 Task: In page updates turn off email notifications.
Action: Mouse moved to (881, 90)
Screenshot: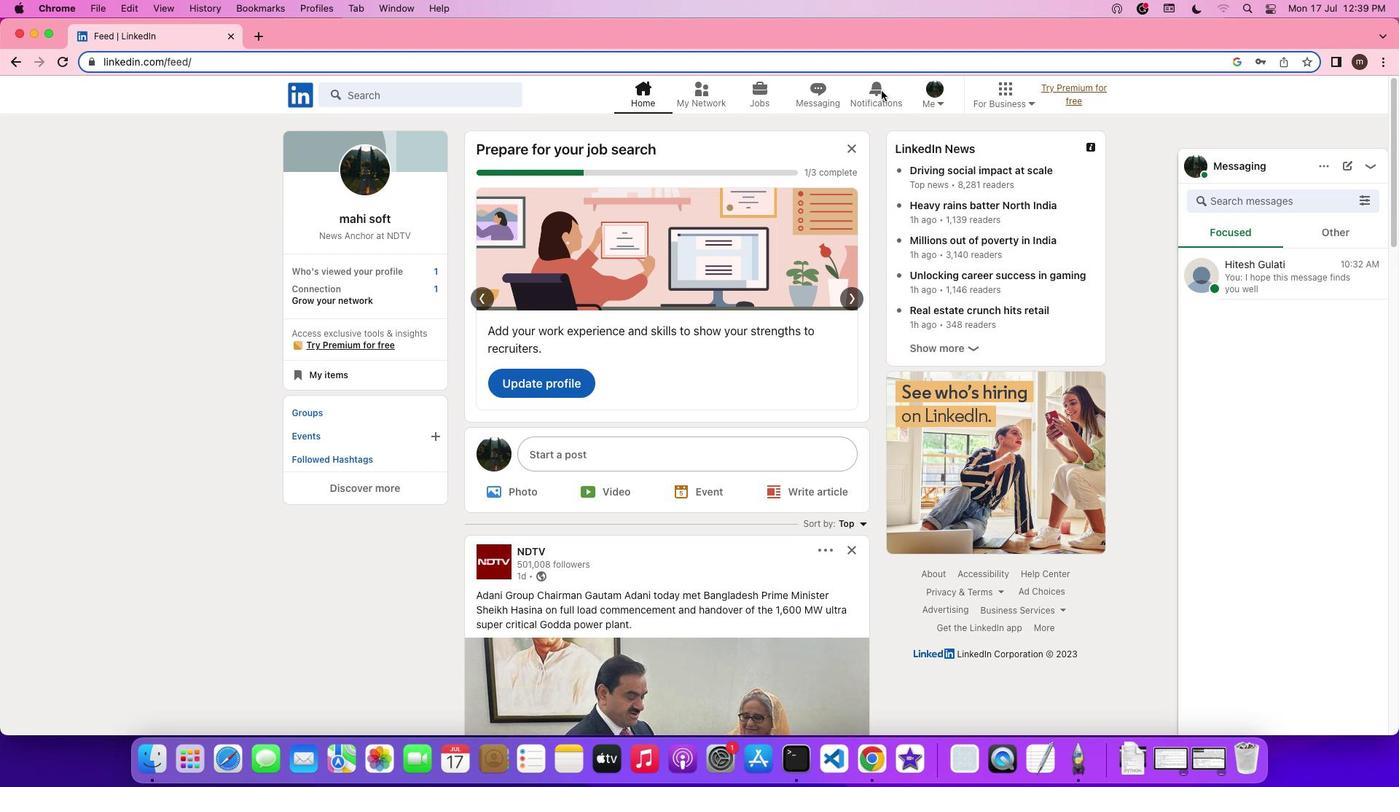 
Action: Mouse pressed left at (881, 90)
Screenshot: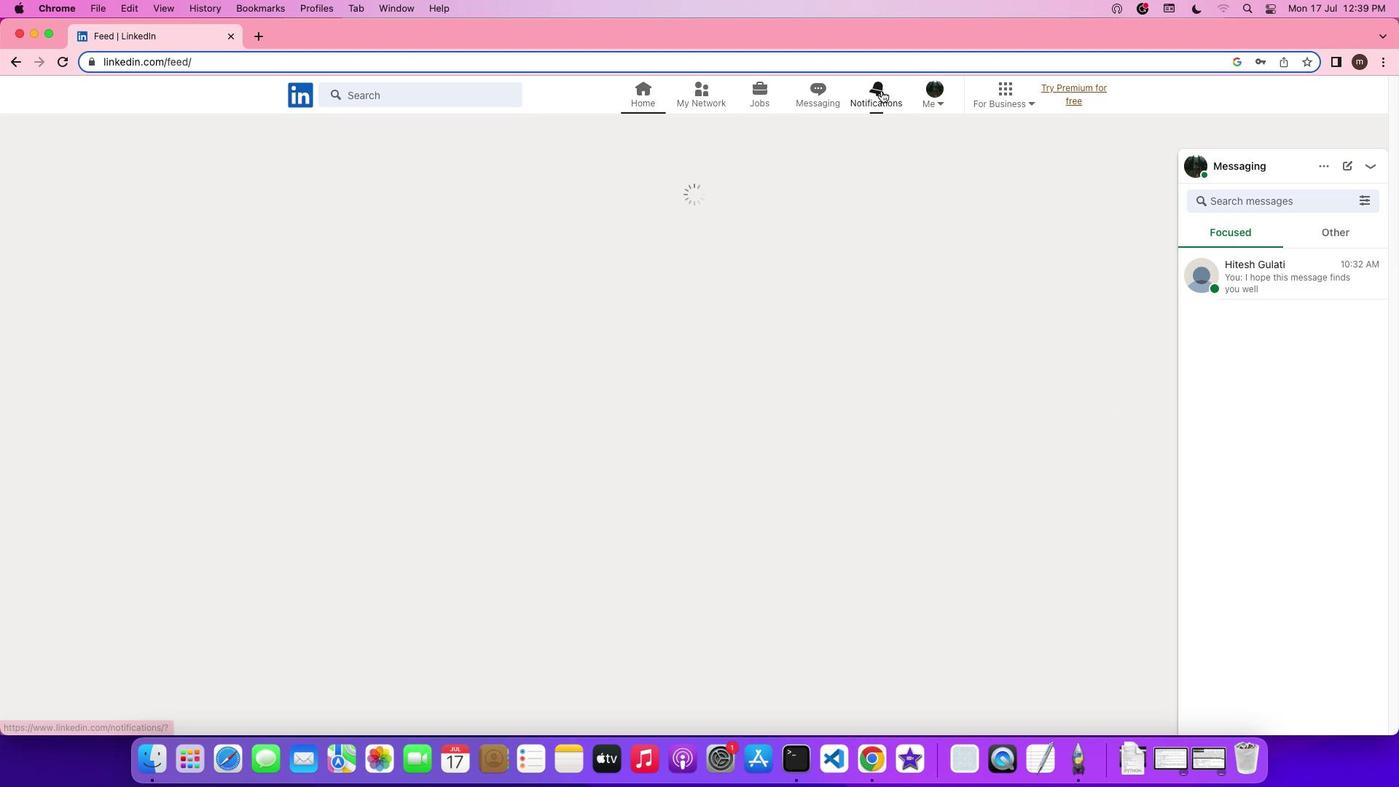
Action: Mouse pressed left at (881, 90)
Screenshot: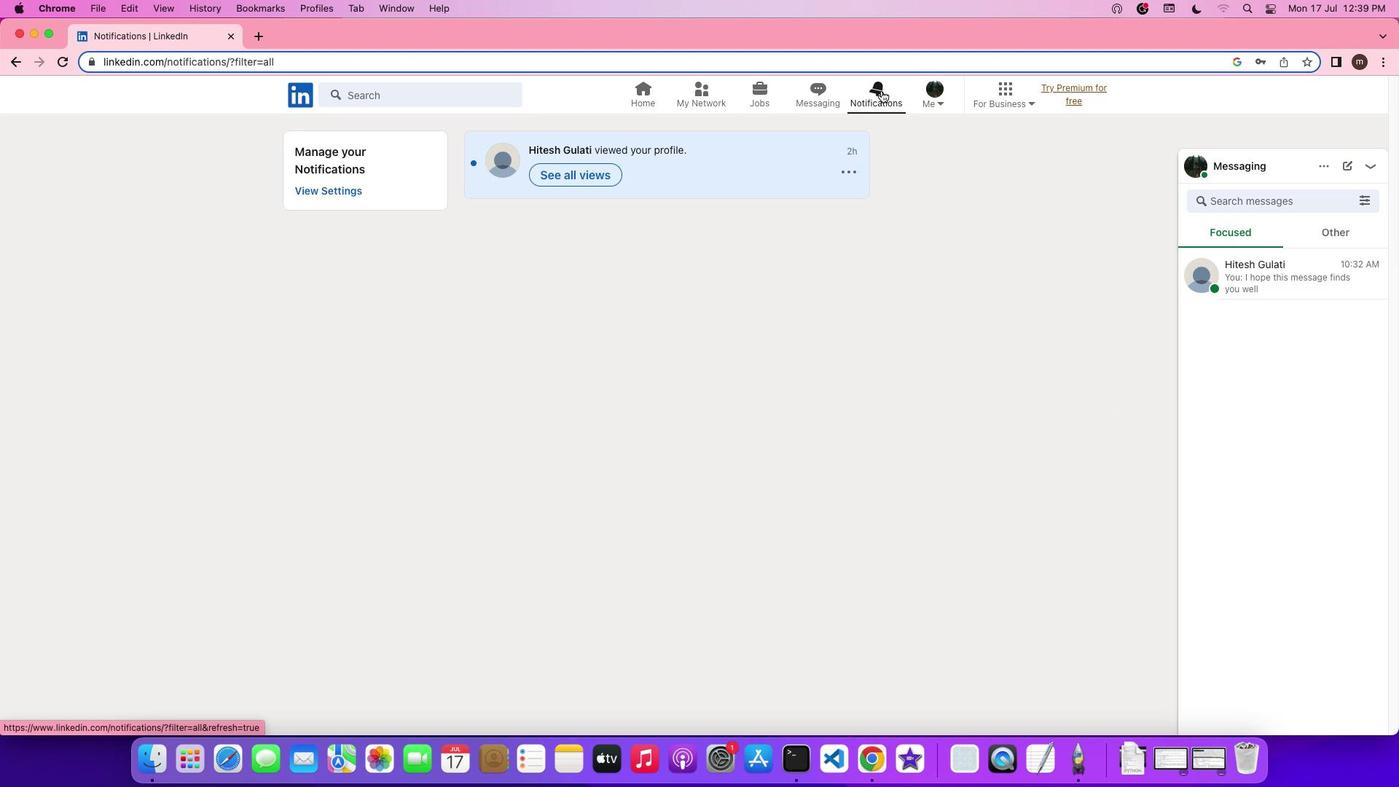 
Action: Mouse moved to (333, 191)
Screenshot: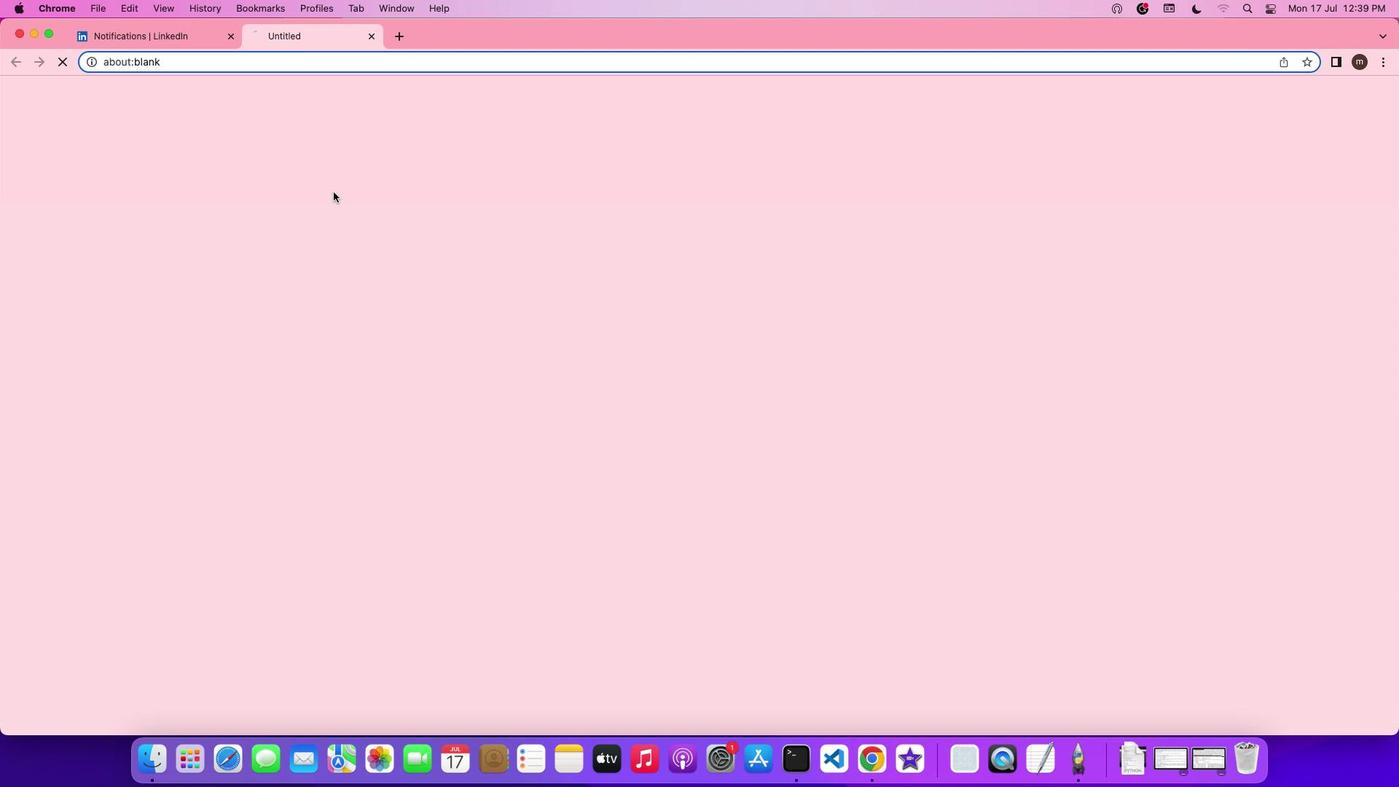 
Action: Mouse pressed left at (333, 191)
Screenshot: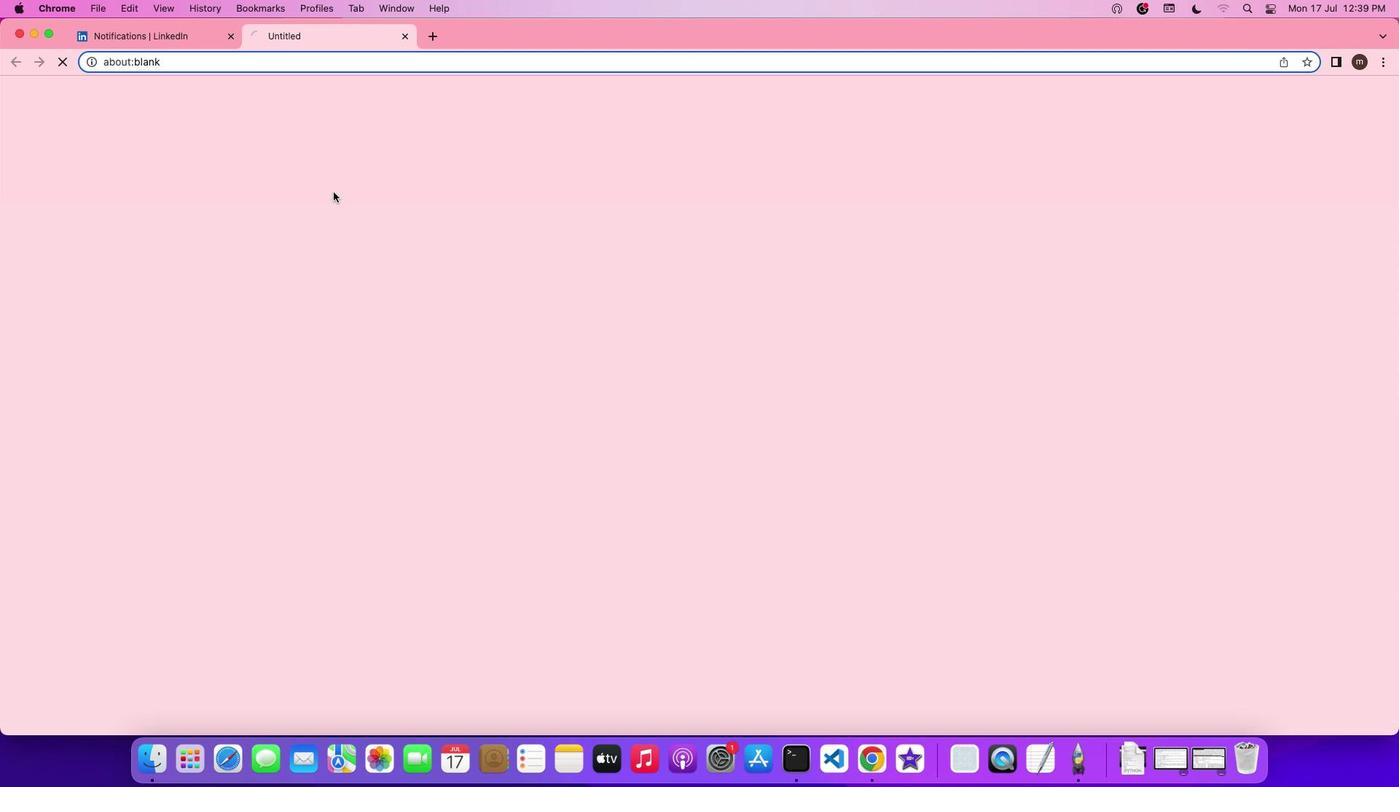 
Action: Mouse moved to (570, 475)
Screenshot: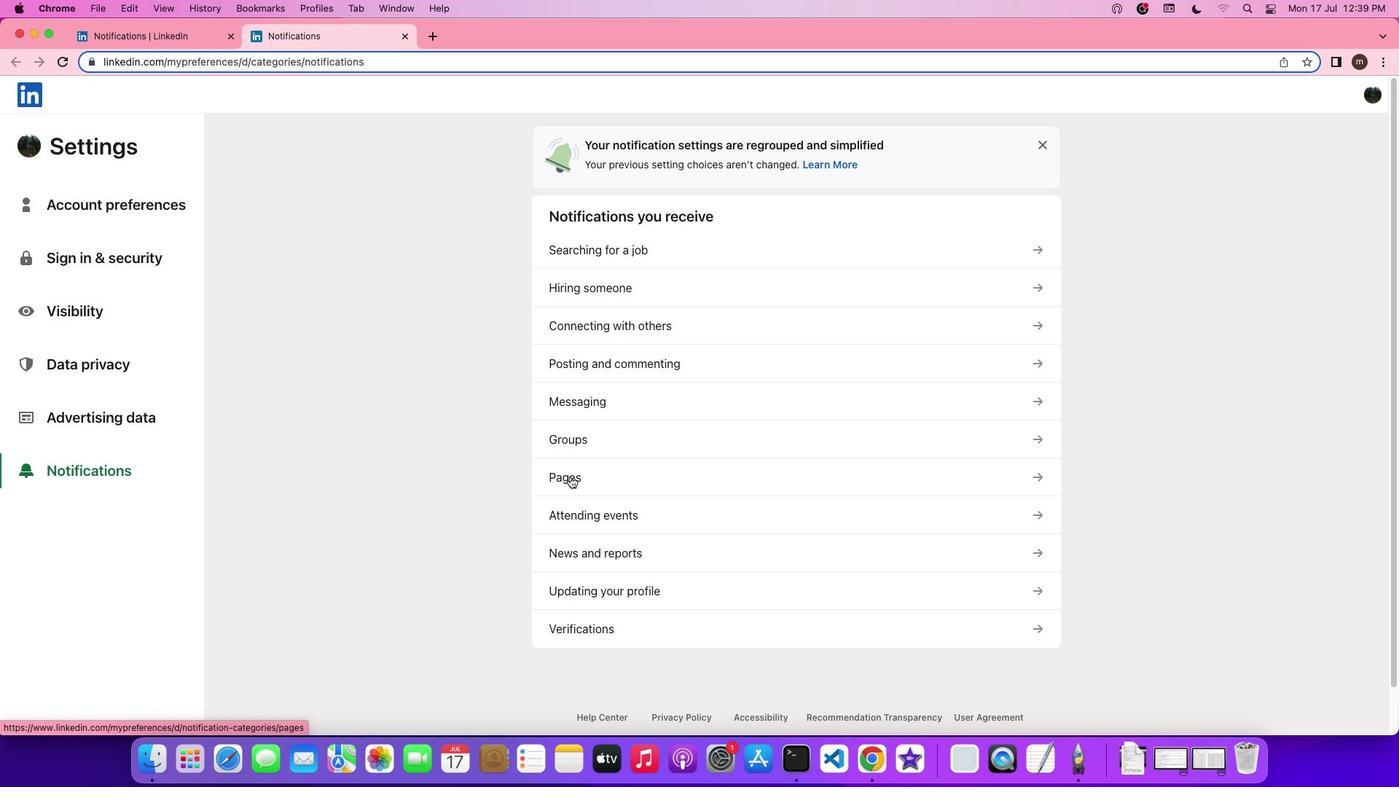 
Action: Mouse pressed left at (570, 475)
Screenshot: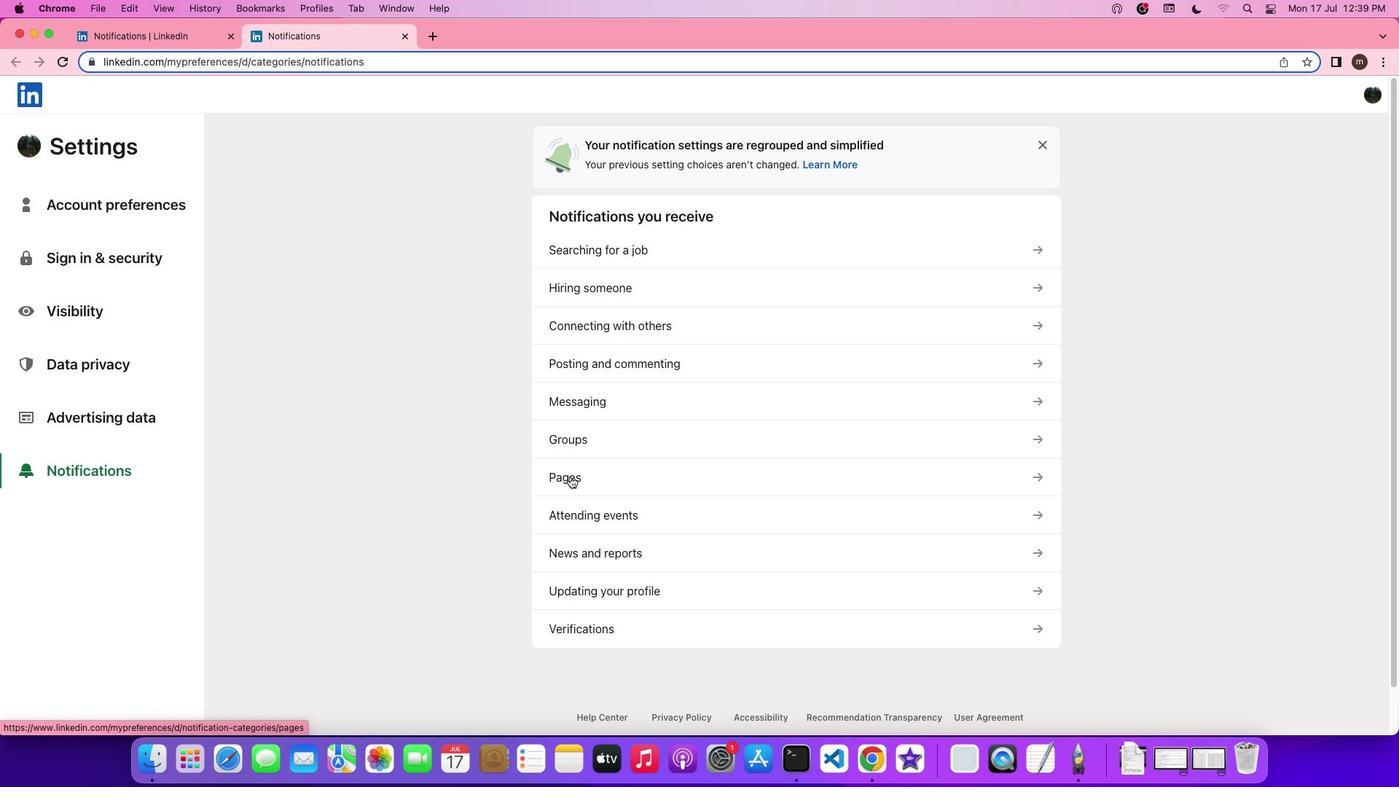 
Action: Mouse moved to (607, 282)
Screenshot: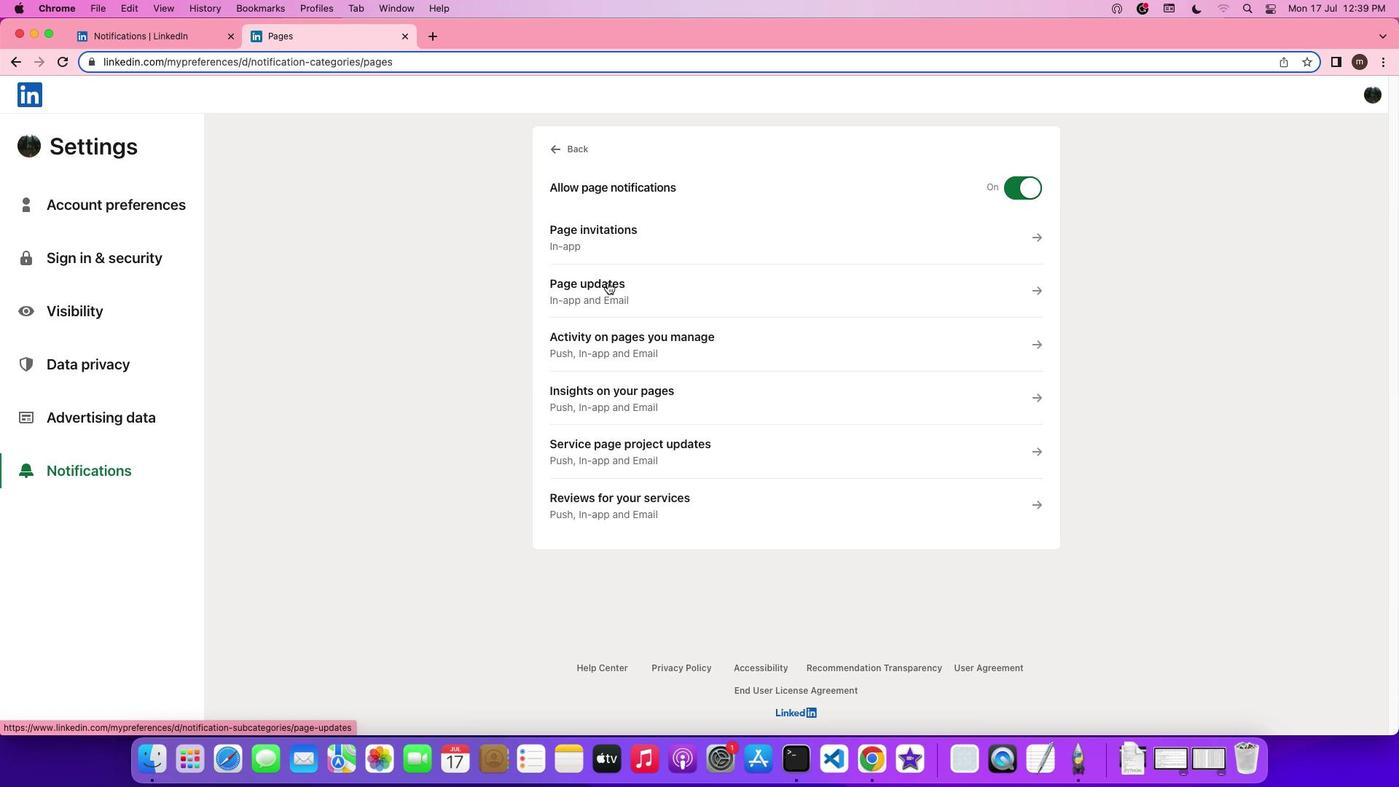 
Action: Mouse pressed left at (607, 282)
Screenshot: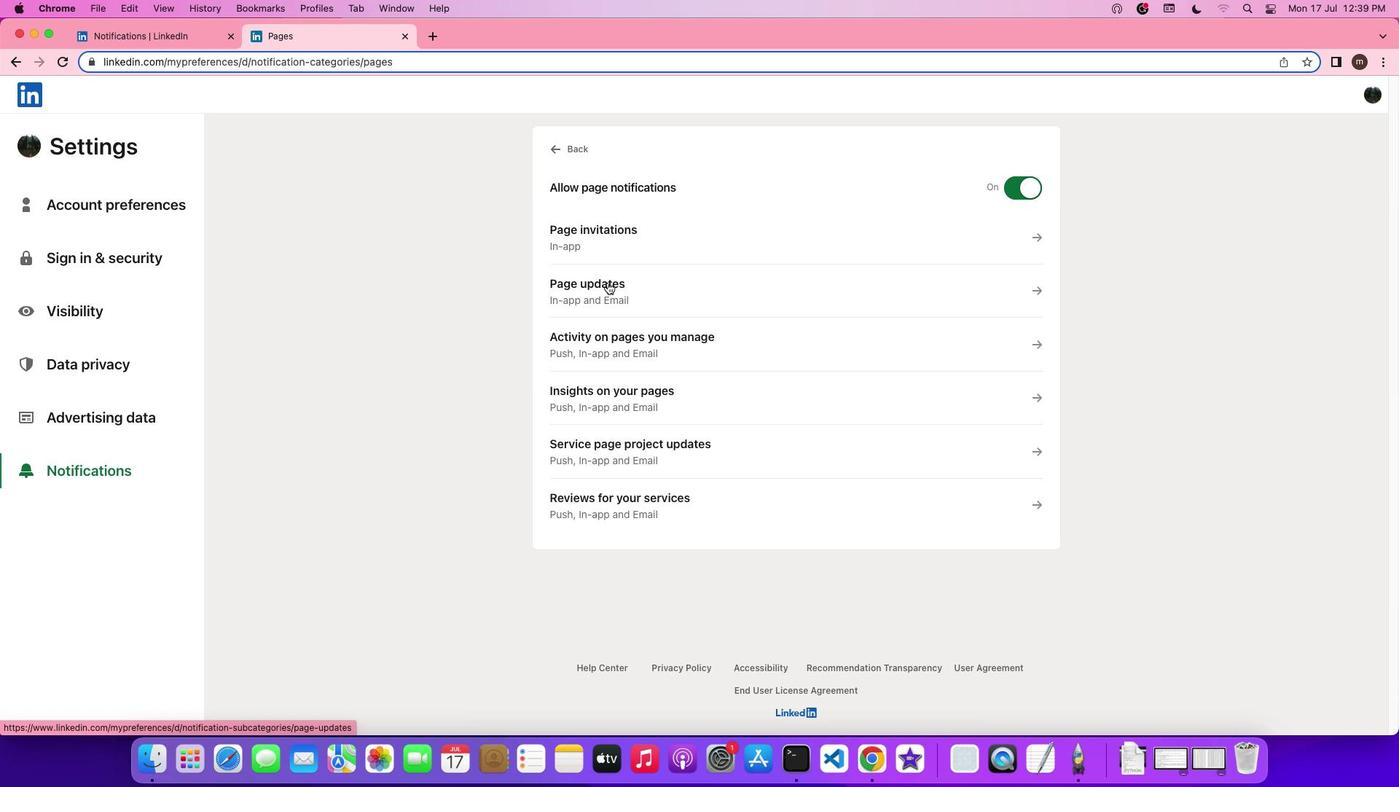 
Action: Mouse moved to (1043, 387)
Screenshot: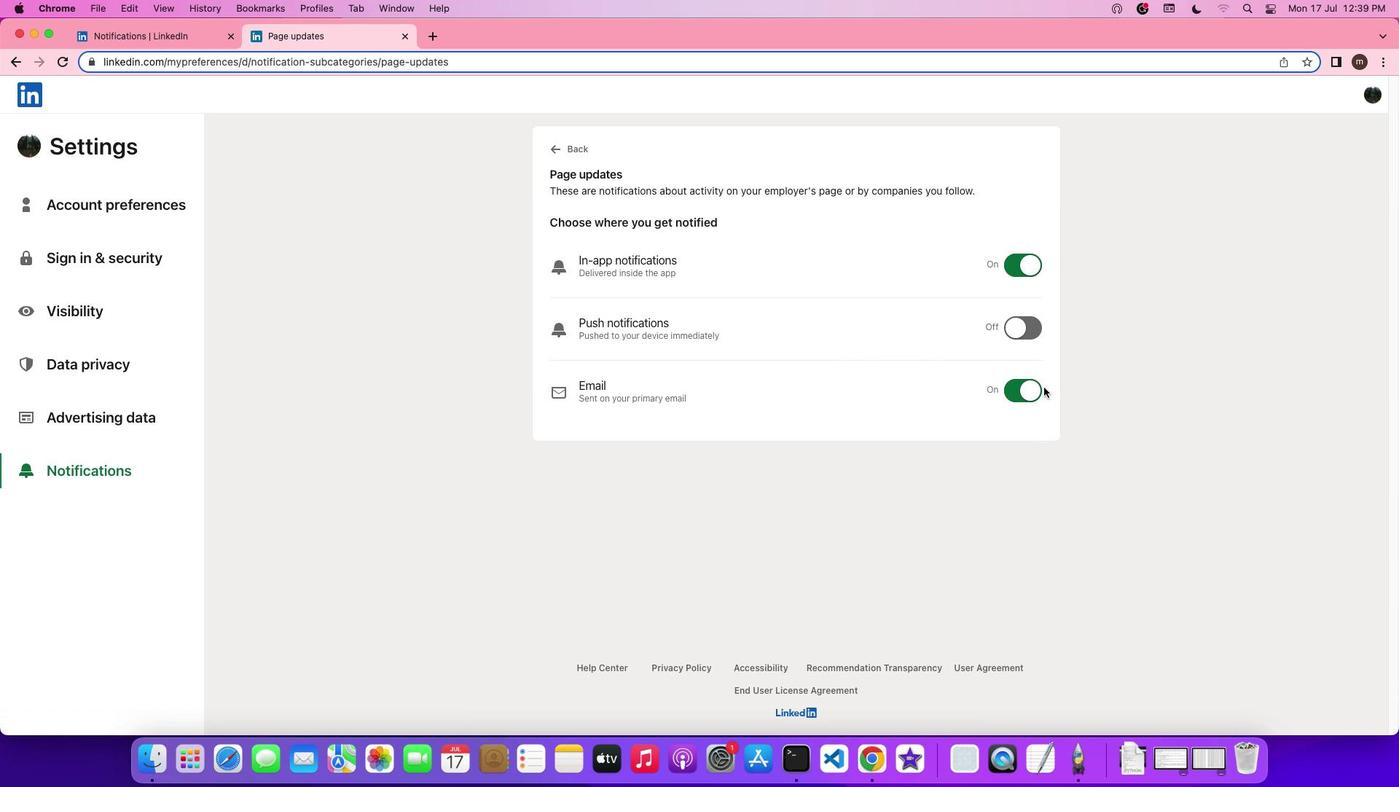 
Action: Mouse pressed left at (1043, 387)
Screenshot: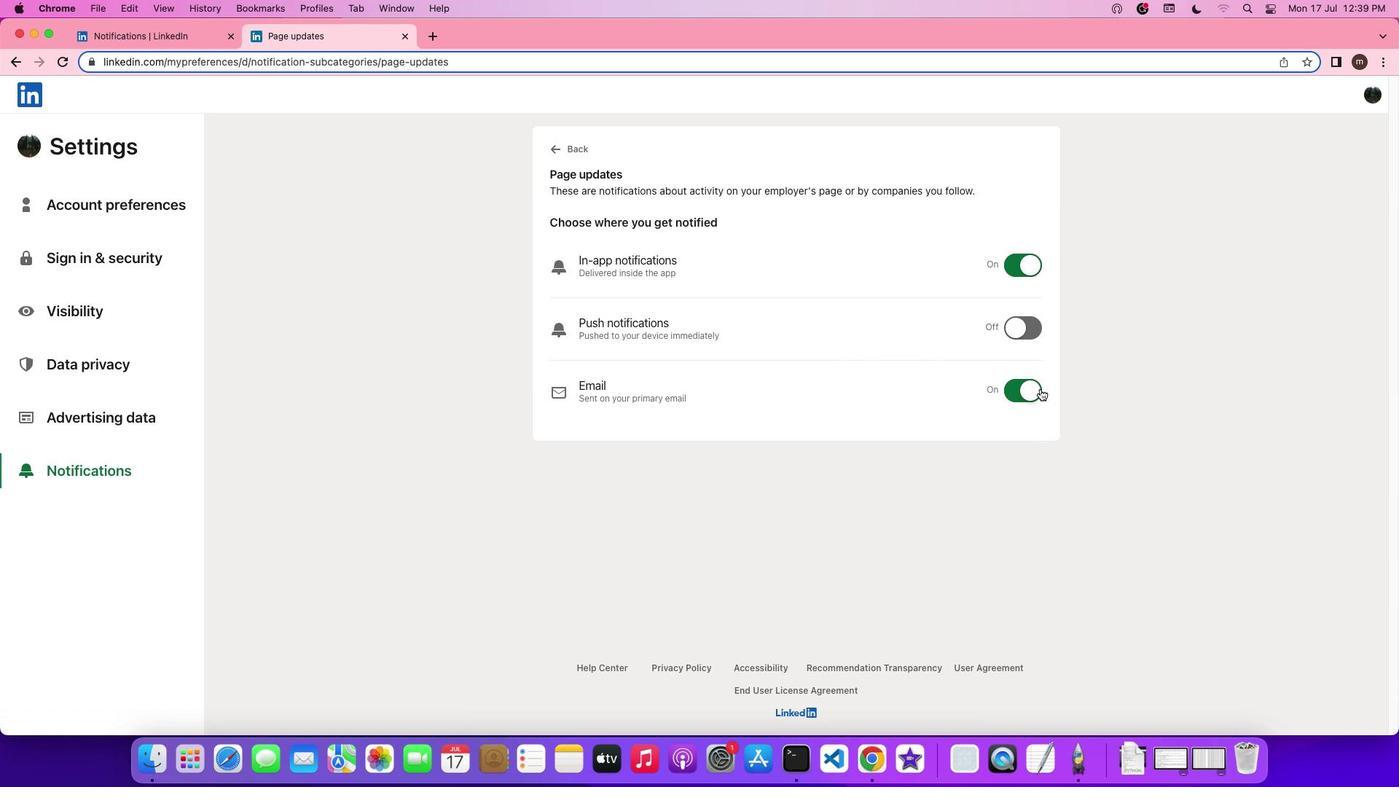 
Action: Mouse moved to (1040, 389)
Screenshot: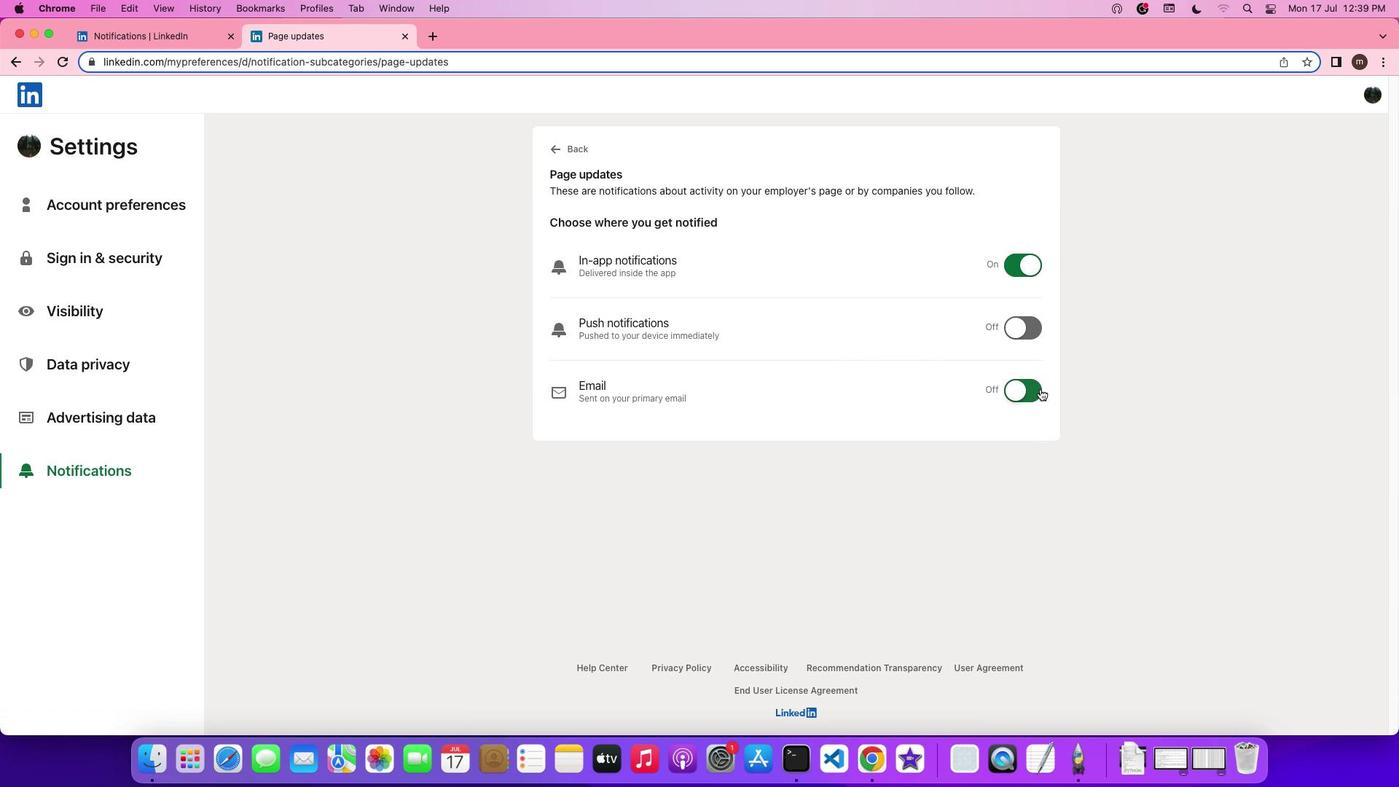 
Action: Mouse pressed left at (1040, 389)
Screenshot: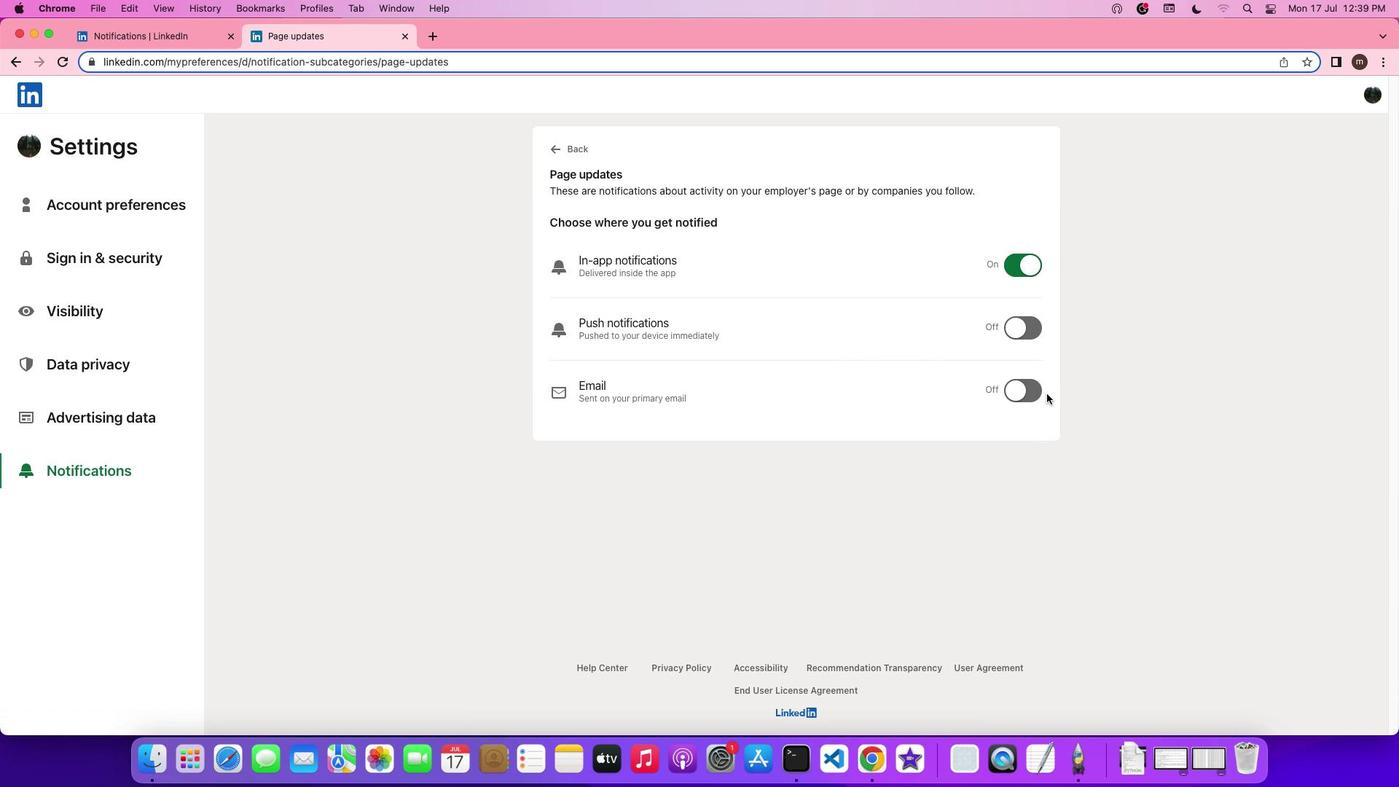 
Action: Mouse moved to (1029, 400)
Screenshot: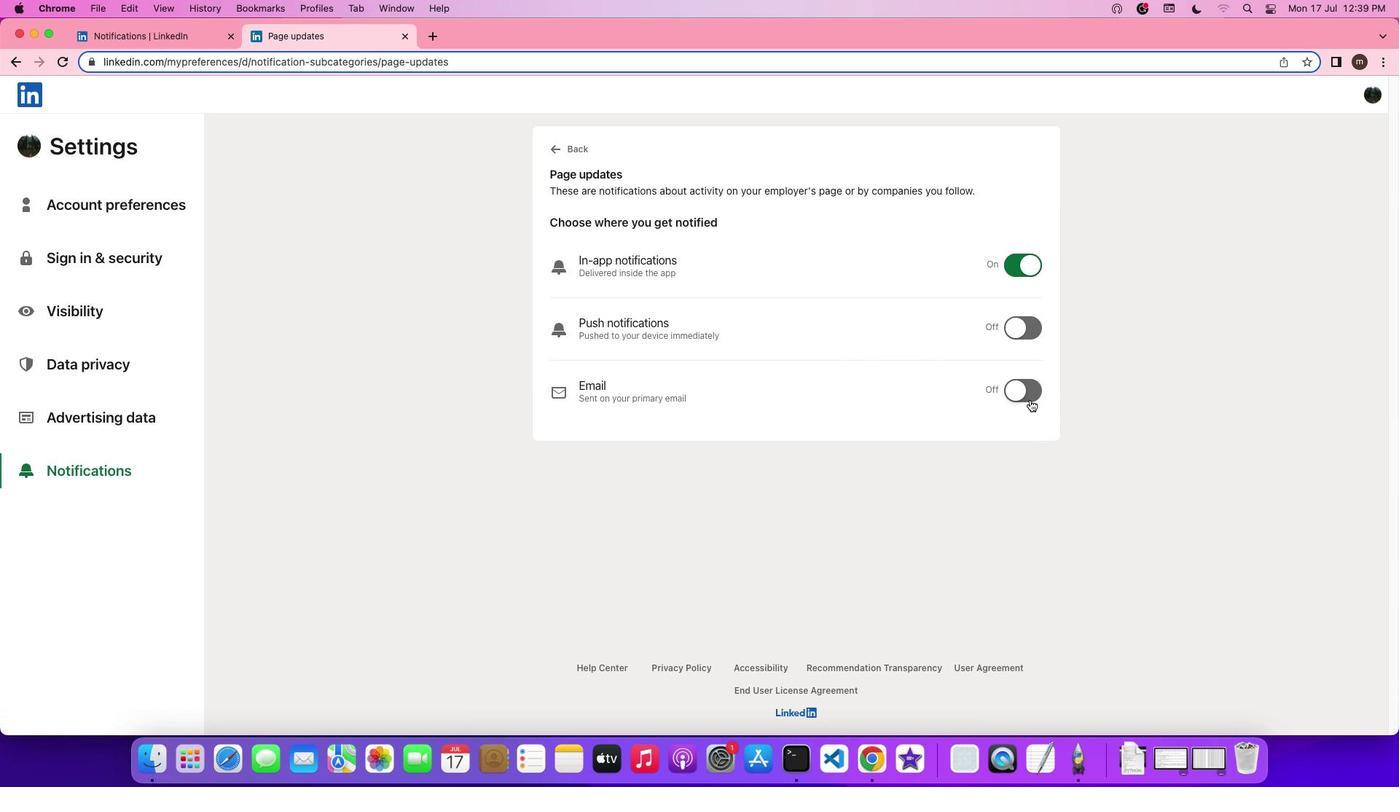 
